 Task: Add the action "remove the start date" from the card at to do list.
Action: Mouse moved to (332, 186)
Screenshot: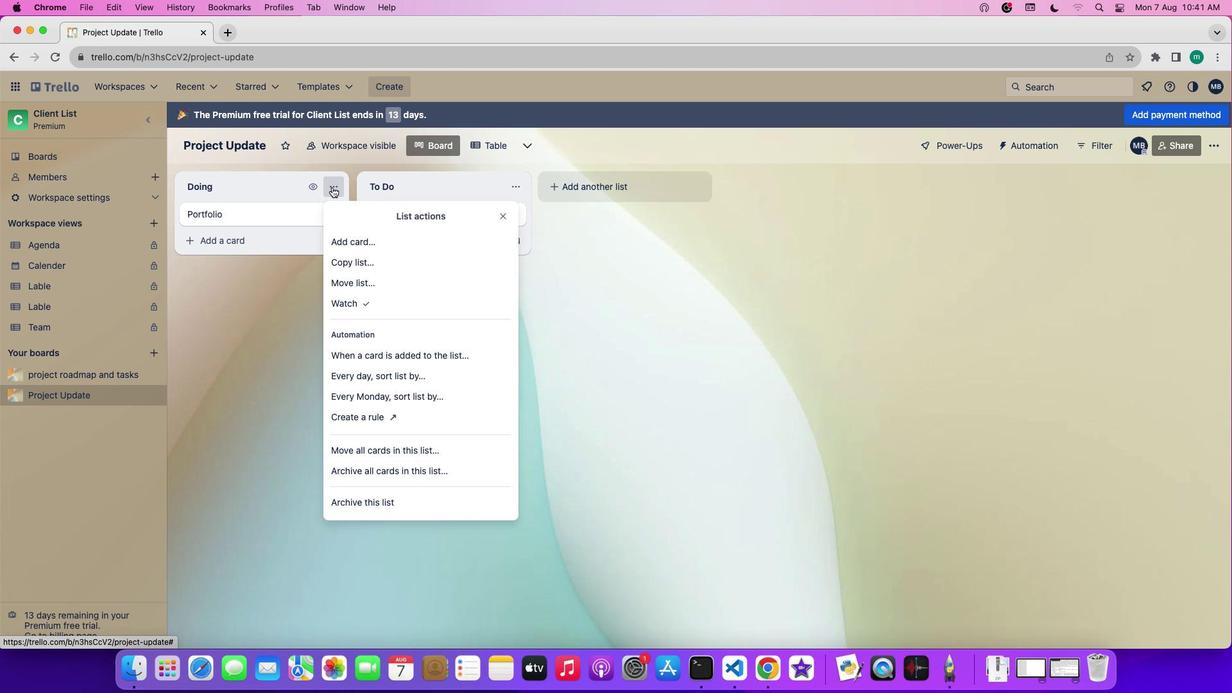 
Action: Mouse pressed left at (332, 186)
Screenshot: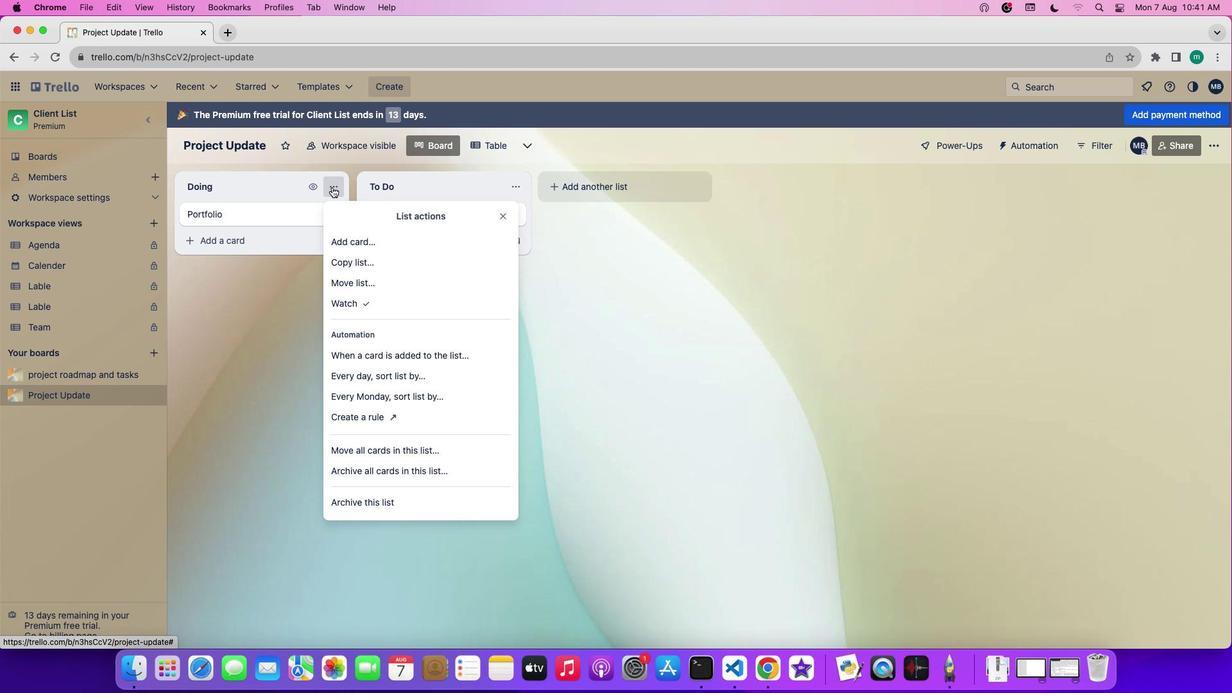 
Action: Mouse moved to (361, 350)
Screenshot: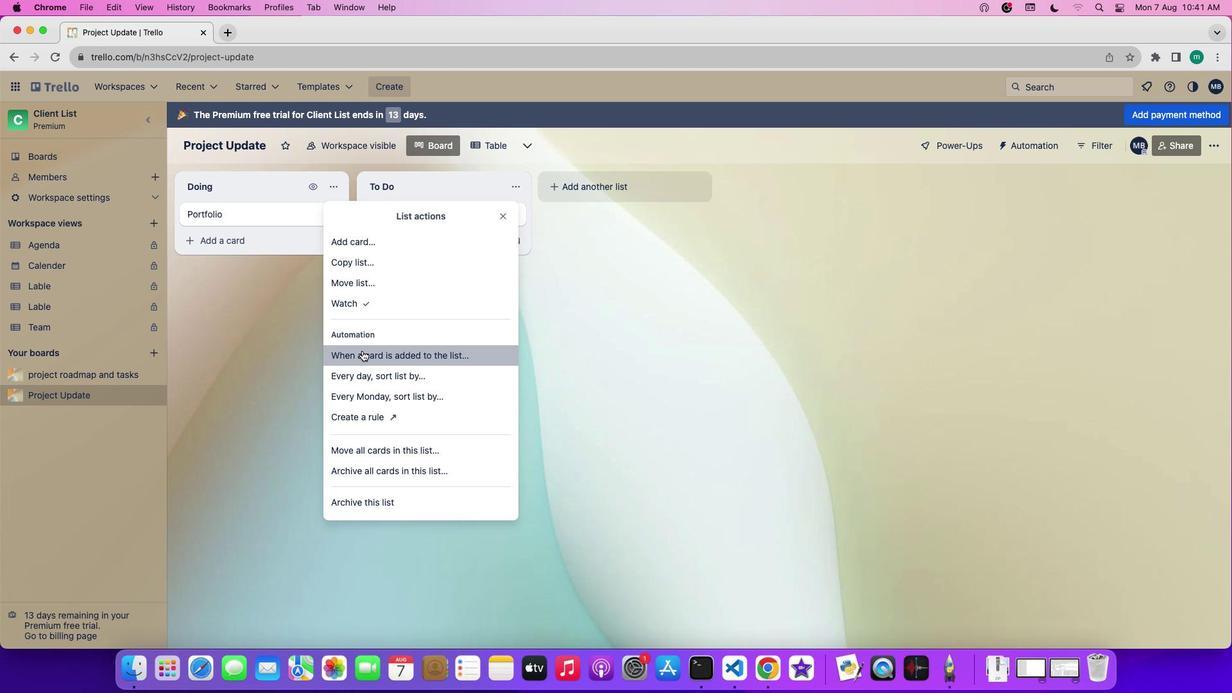 
Action: Mouse pressed left at (361, 350)
Screenshot: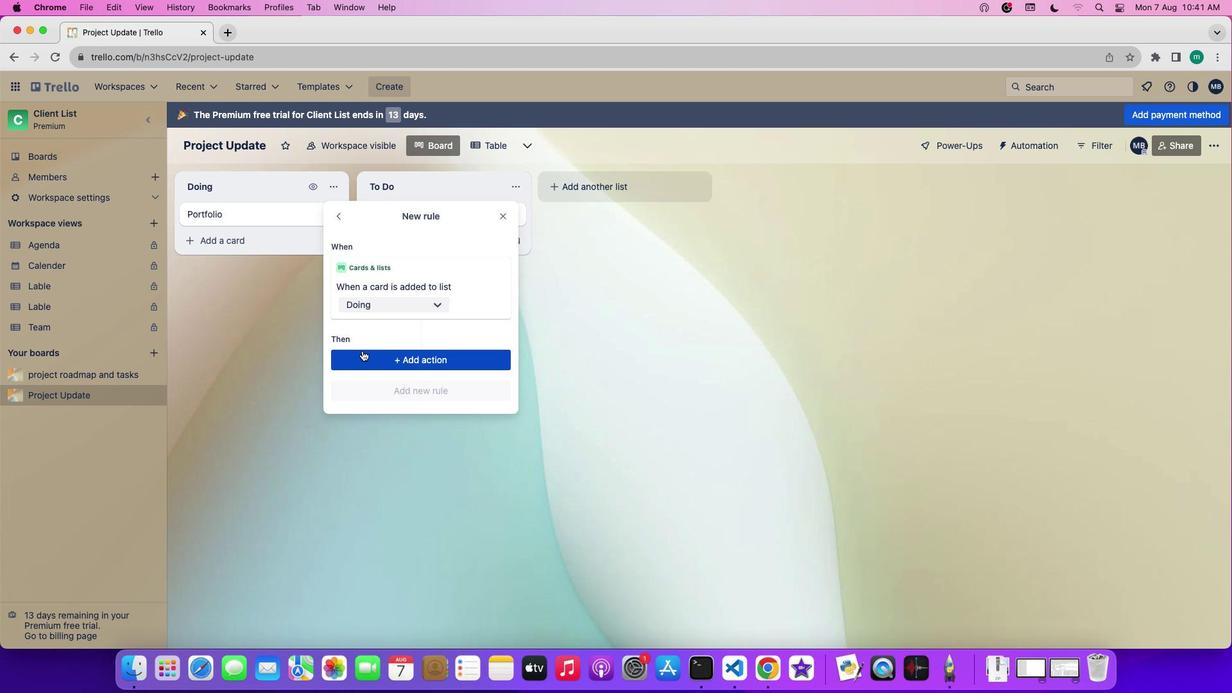 
Action: Mouse moved to (392, 358)
Screenshot: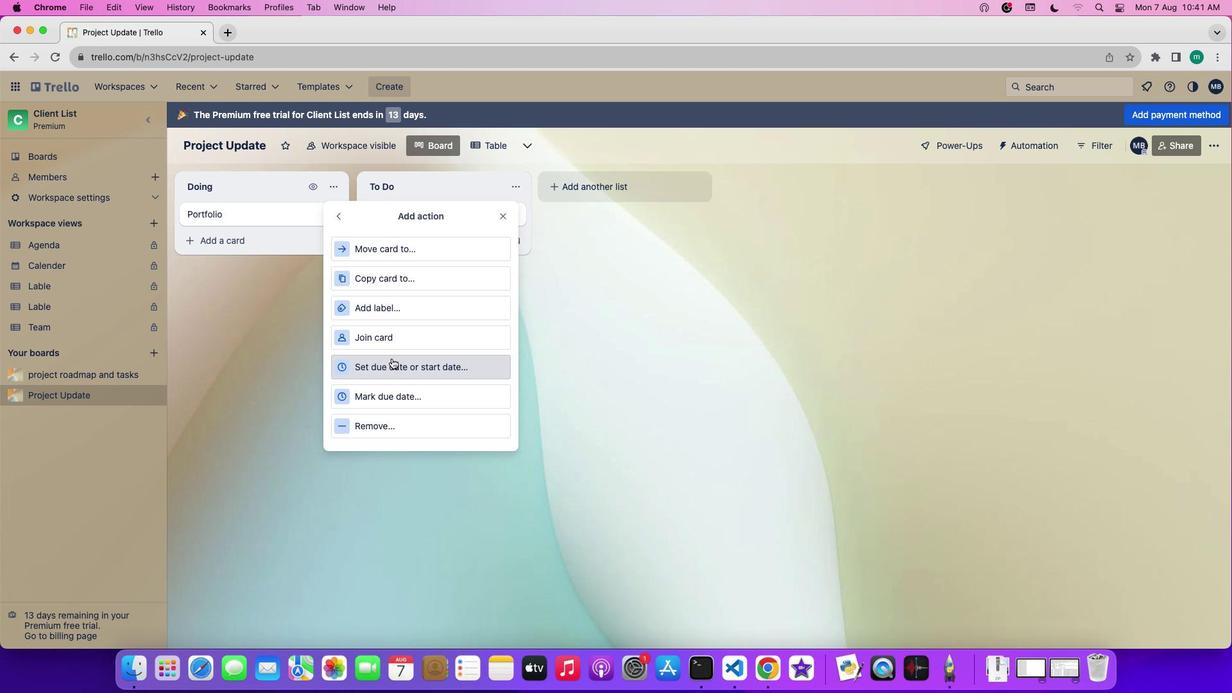 
Action: Mouse pressed left at (392, 358)
Screenshot: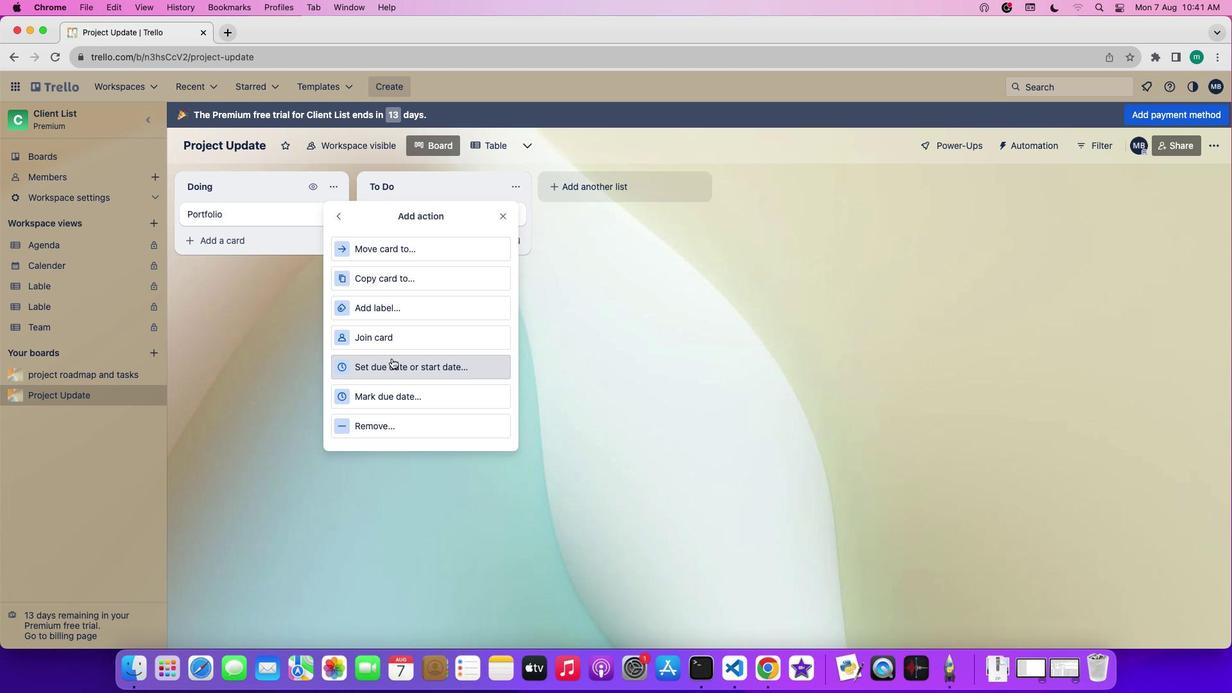 
Action: Mouse moved to (408, 431)
Screenshot: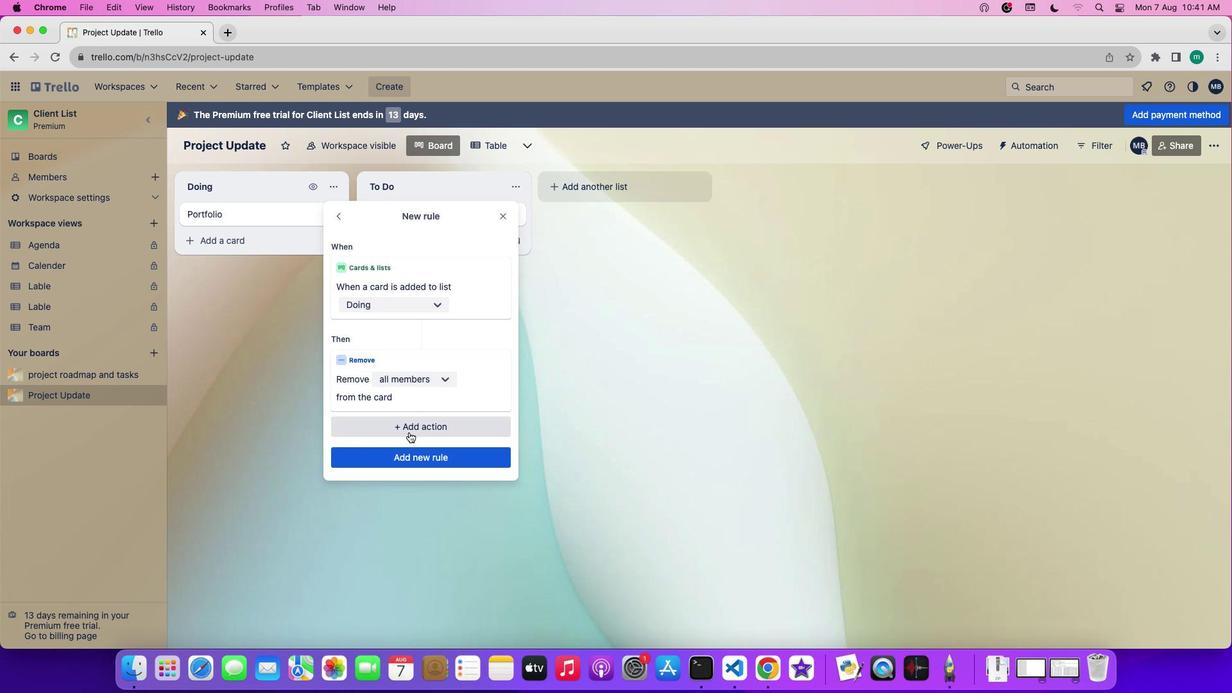 
Action: Mouse pressed left at (408, 431)
Screenshot: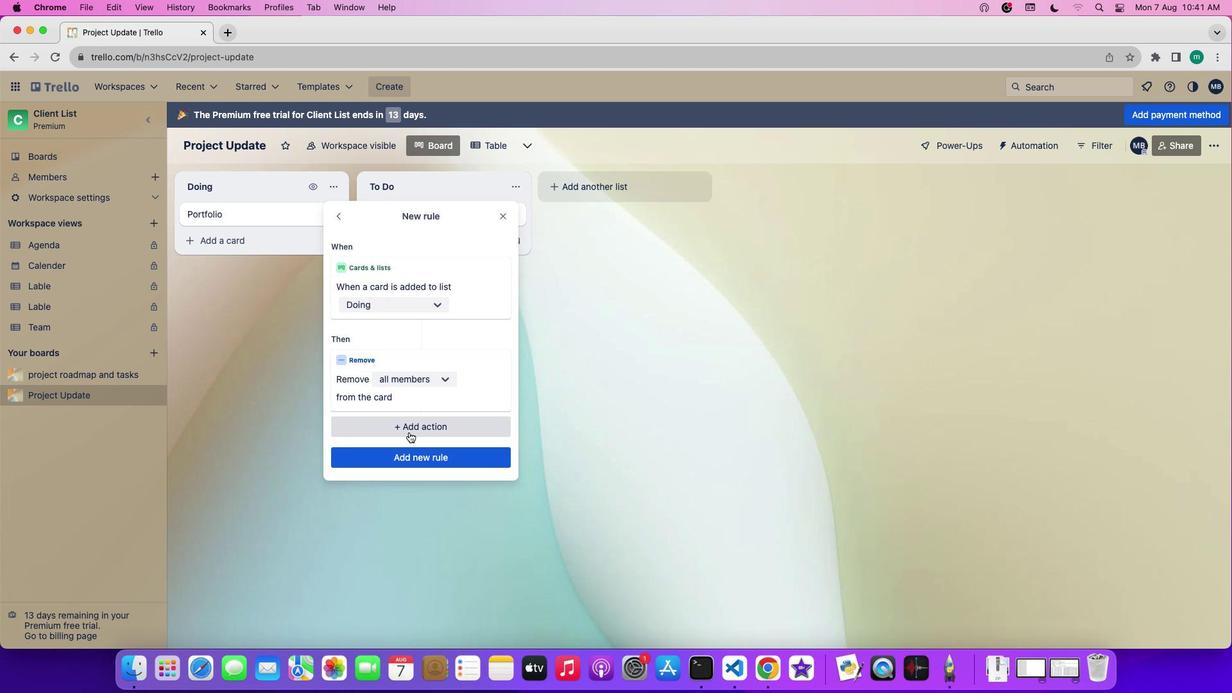 
Action: Mouse moved to (422, 297)
Screenshot: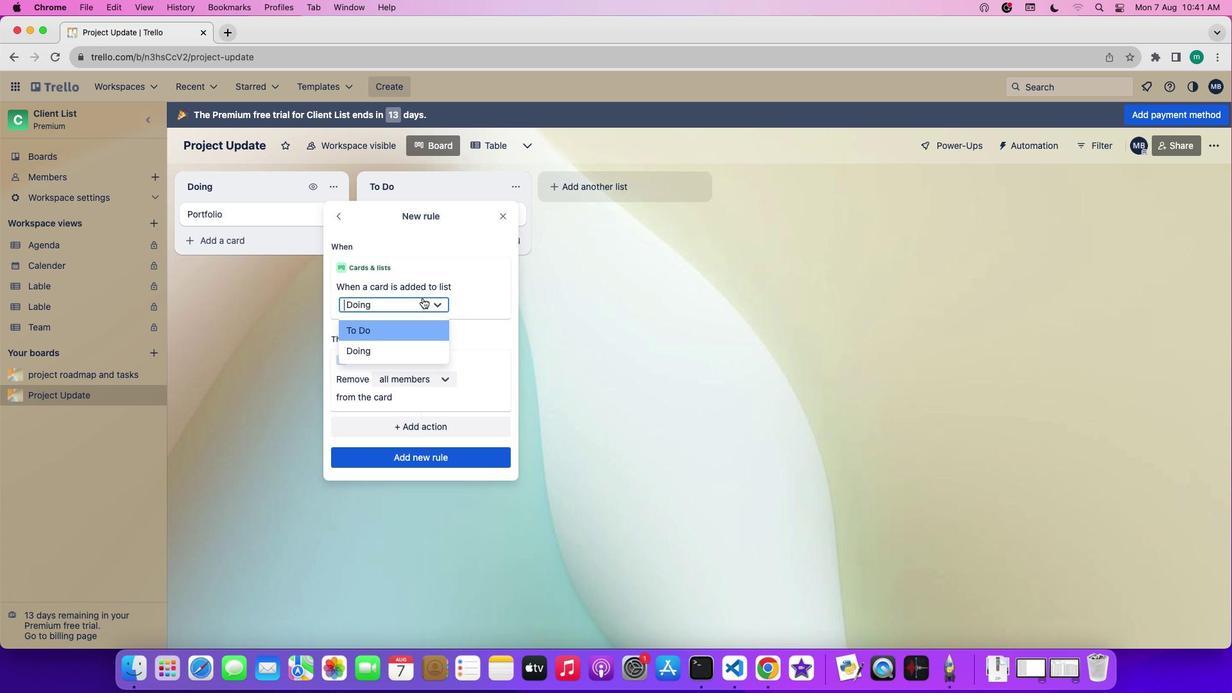 
Action: Mouse pressed left at (422, 297)
Screenshot: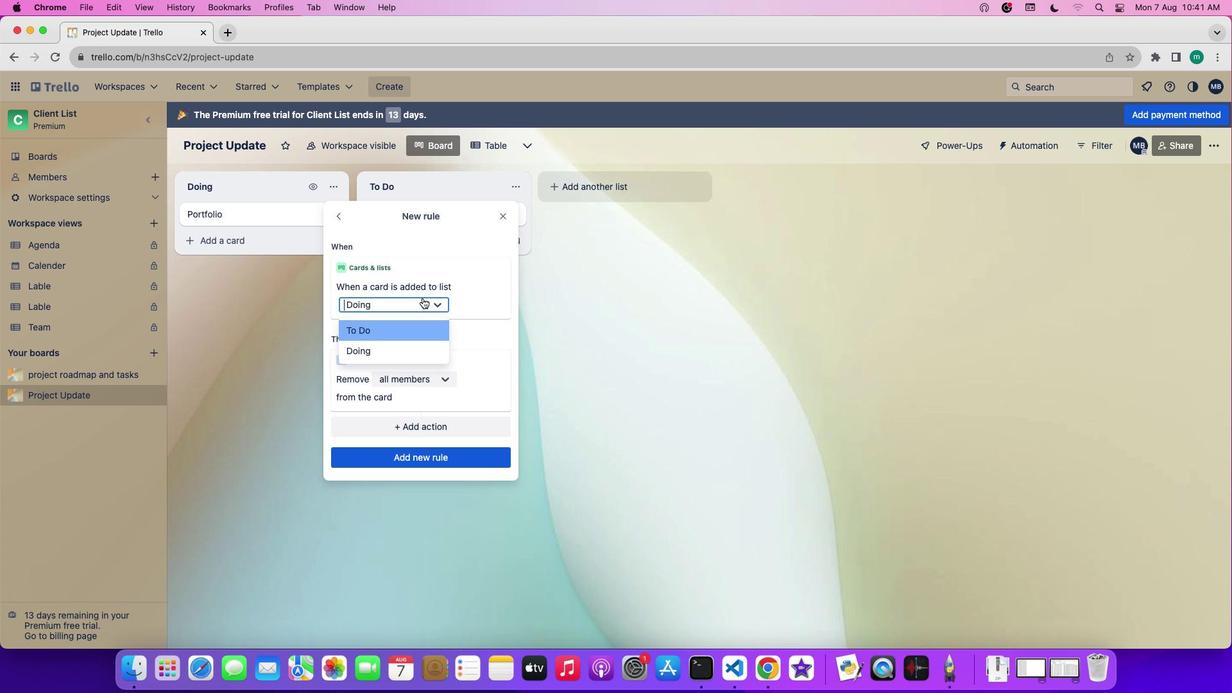 
Action: Mouse moved to (425, 331)
Screenshot: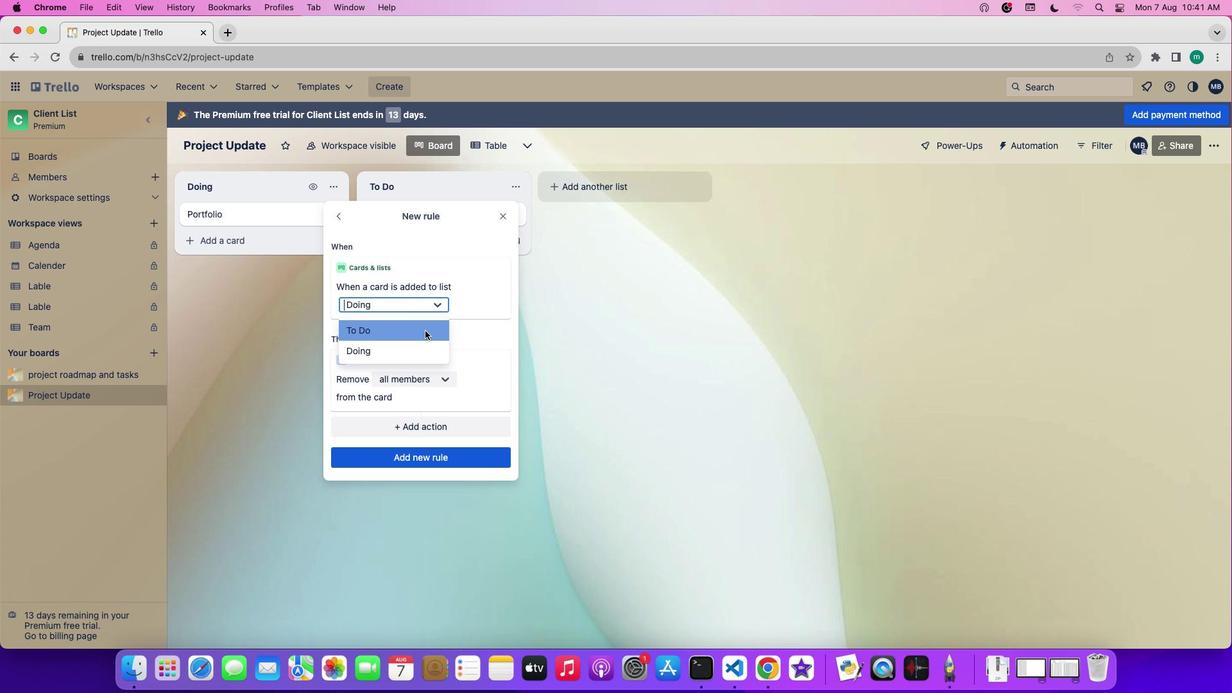 
Action: Mouse pressed left at (425, 331)
Screenshot: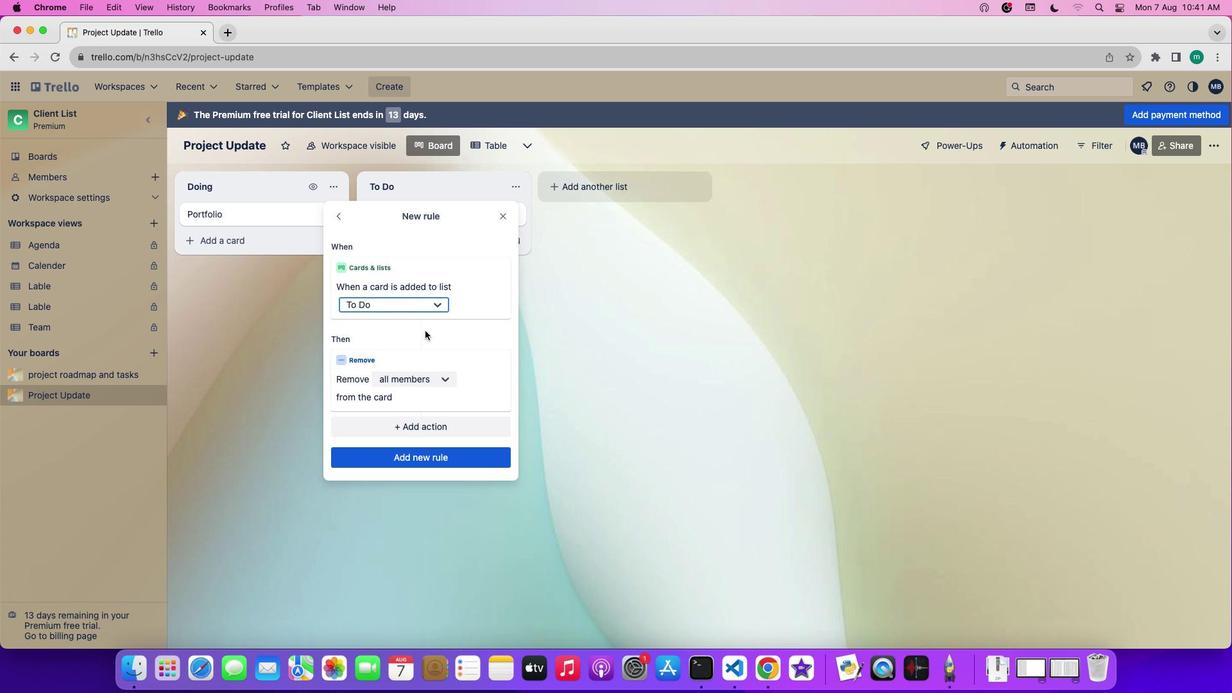 
Action: Mouse moved to (429, 376)
Screenshot: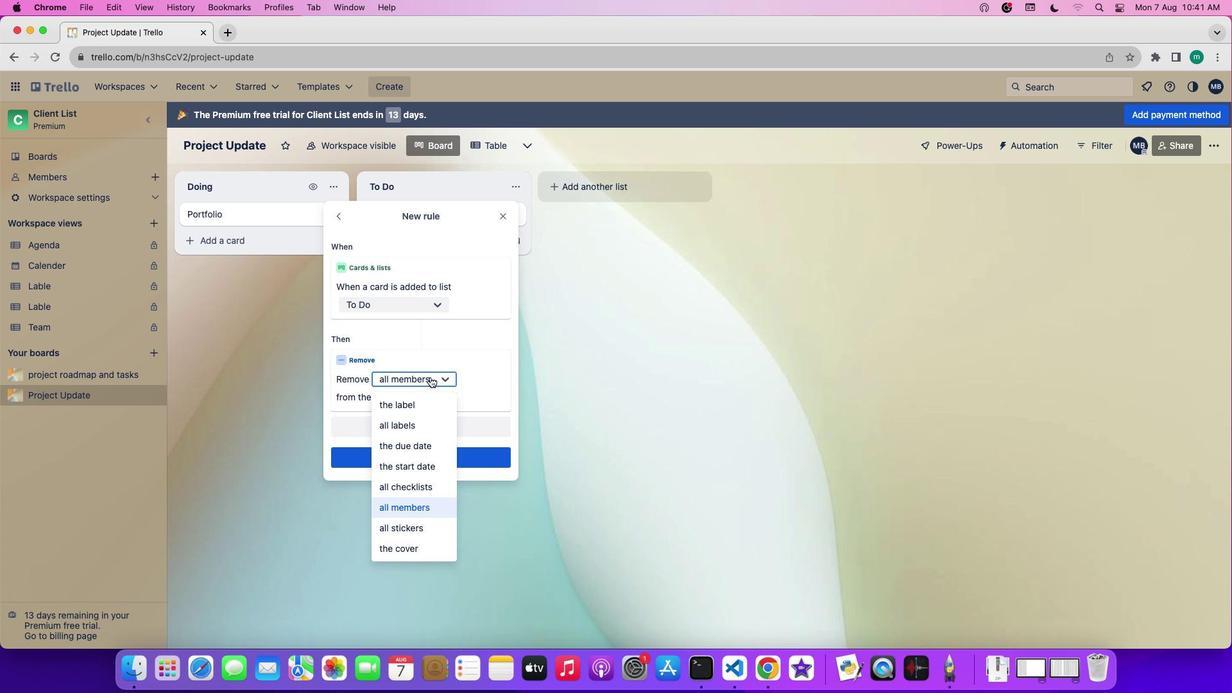 
Action: Mouse pressed left at (429, 376)
Screenshot: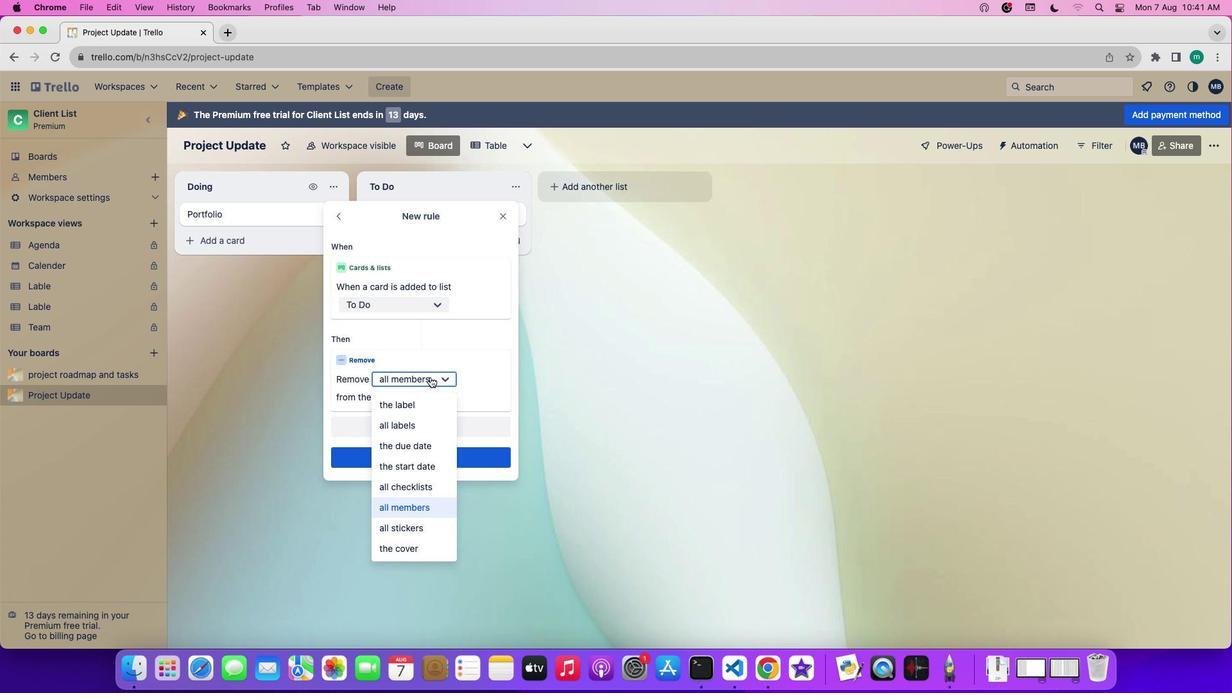 
Action: Mouse moved to (429, 469)
Screenshot: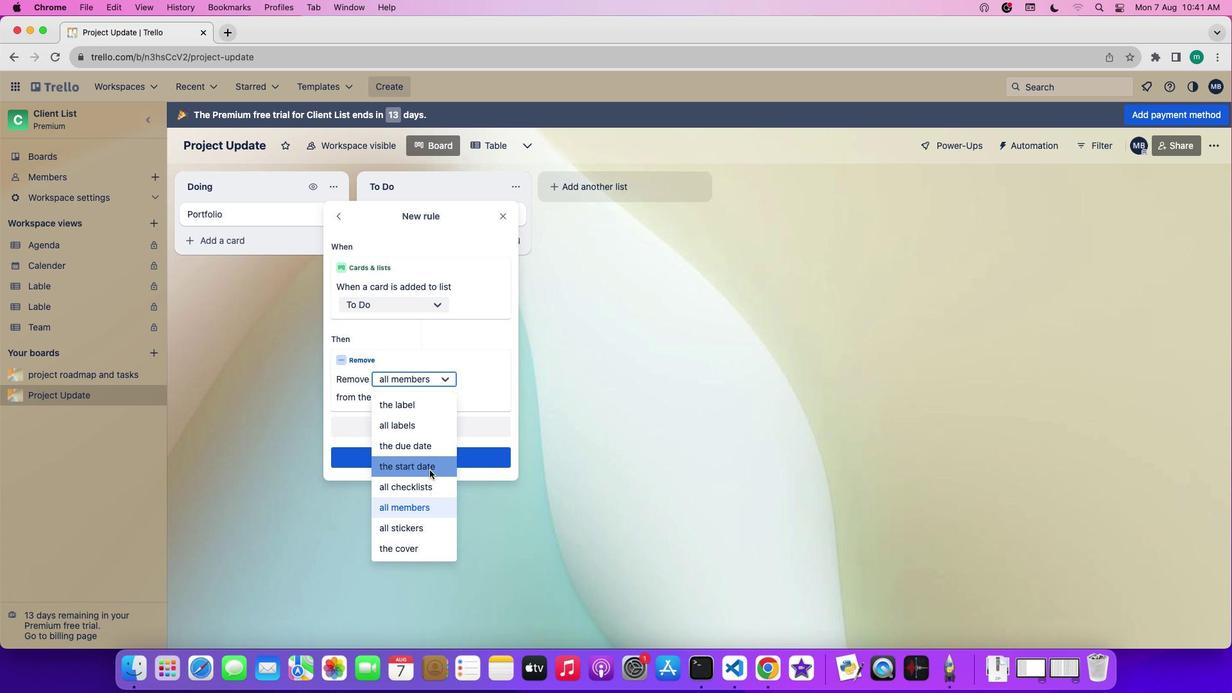 
Action: Mouse pressed left at (429, 469)
Screenshot: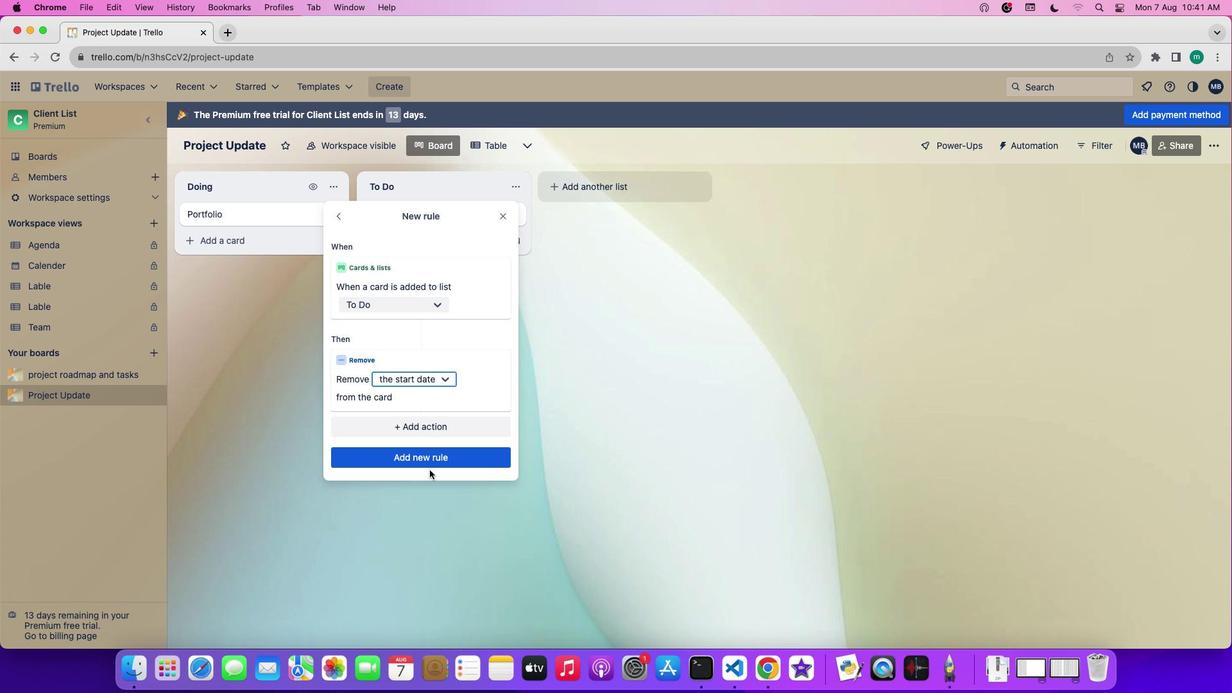 
Action: Mouse moved to (429, 469)
Screenshot: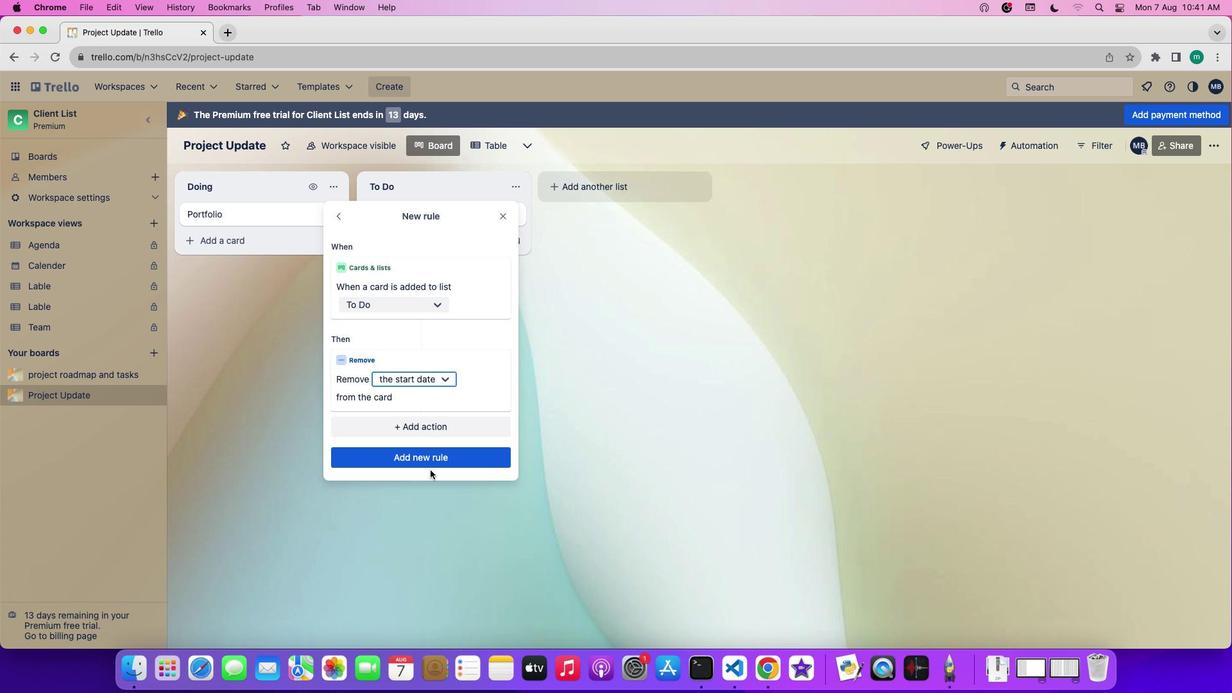 
